 Task: Create a task  Integration with third-party API not functioning as expected , assign it to team member softage.6@softage.net in the project XpressTech and update the status of the task to  Off Track , set the priority of the task to Medium.
Action: Mouse moved to (168, 151)
Screenshot: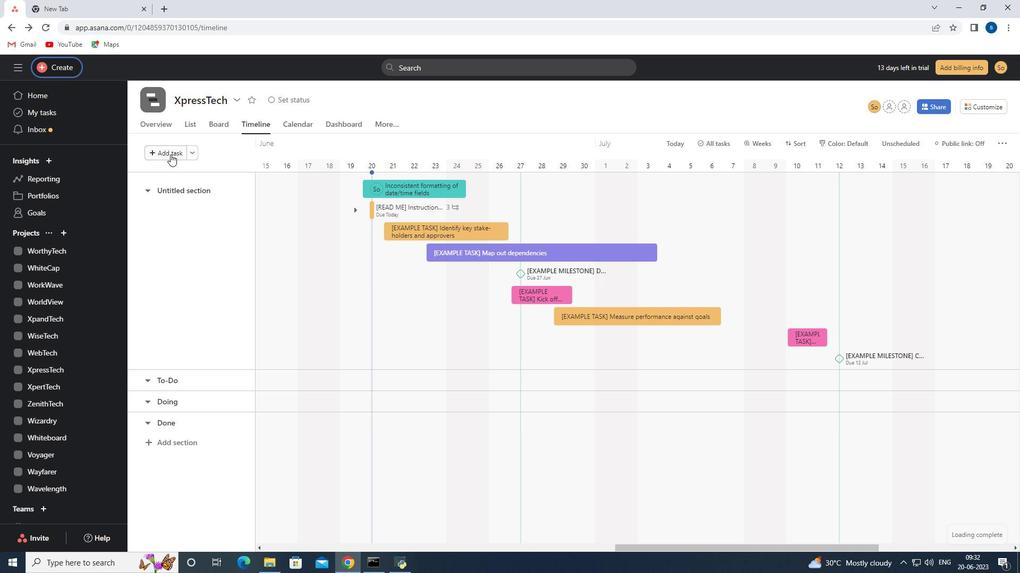 
Action: Mouse pressed left at (168, 151)
Screenshot: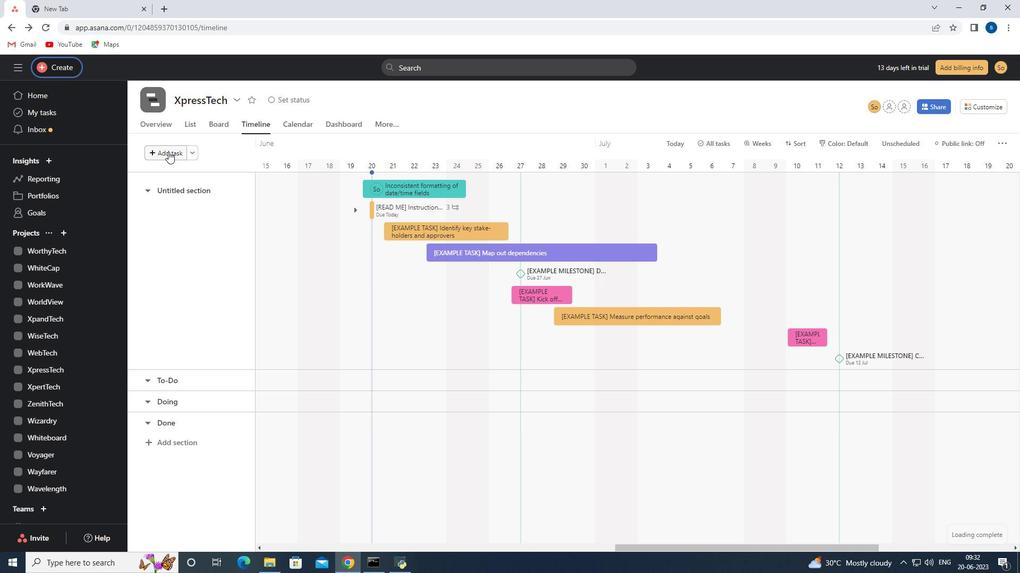 
Action: Mouse moved to (301, 209)
Screenshot: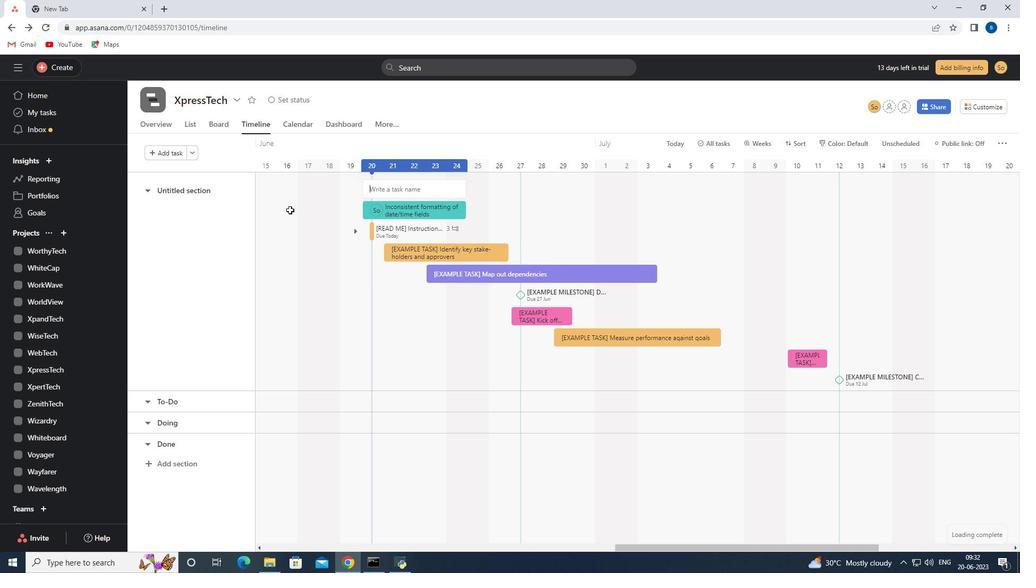 
Action: Key pressed <Key.shift>Integrate<Key.space>with<Key.space>third-party<Key.space><Key.shift>API<Key.space>not<Key.space>functioning<Key.space>as<Key.space>expected
Screenshot: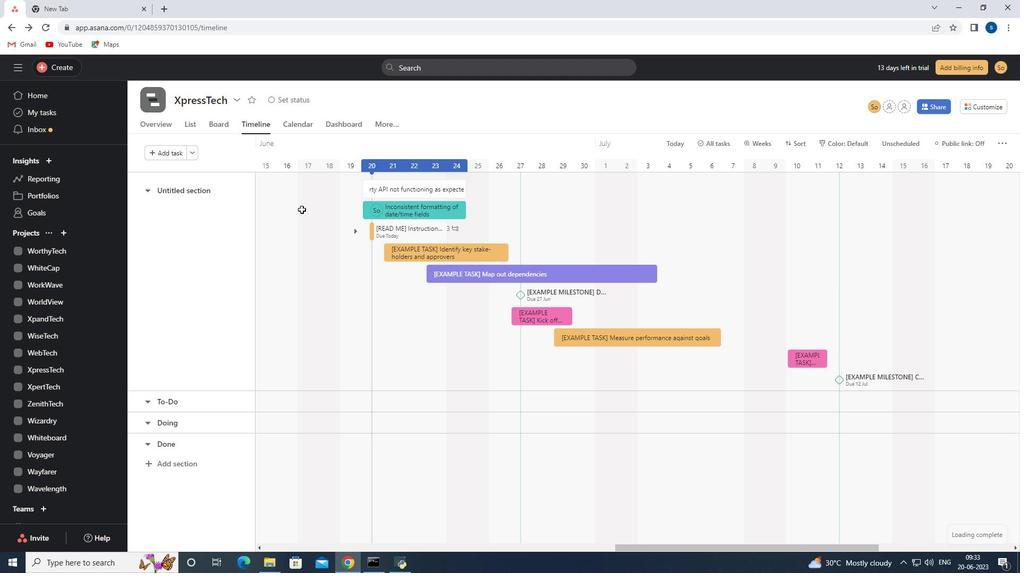 
Action: Mouse moved to (383, 188)
Screenshot: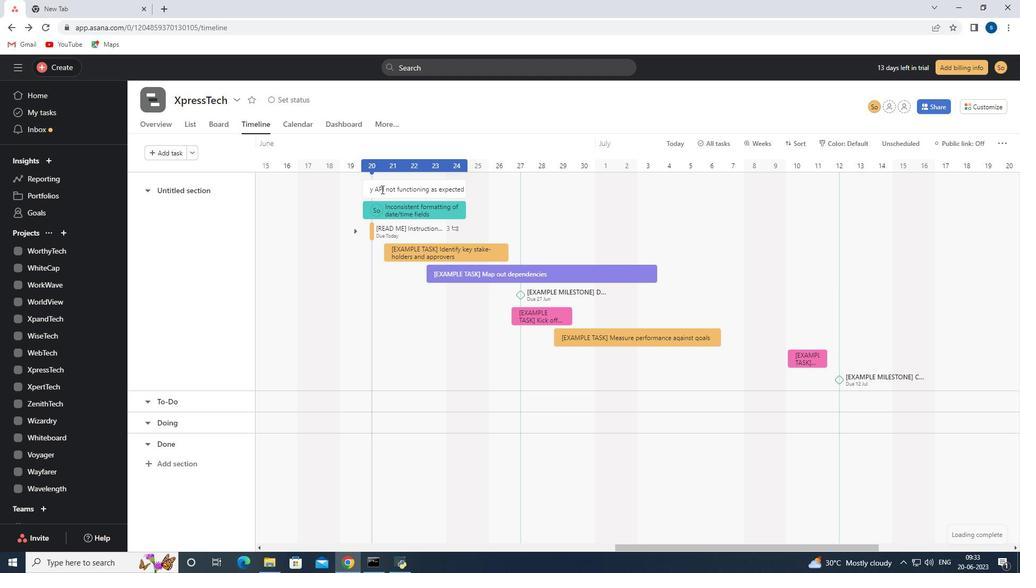 
Action: Mouse pressed left at (383, 188)
Screenshot: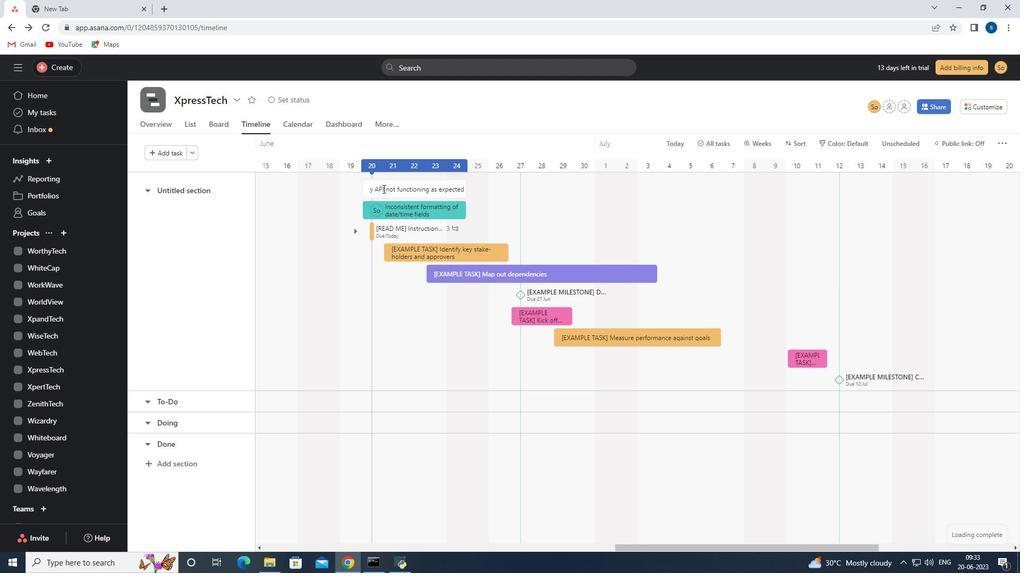 
Action: Mouse moved to (780, 227)
Screenshot: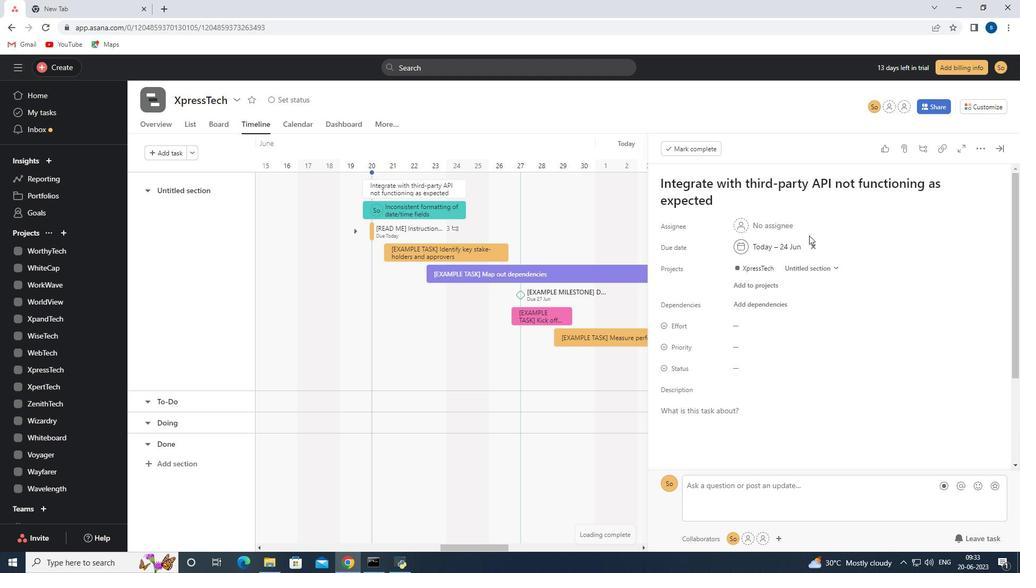 
Action: Mouse pressed left at (780, 227)
Screenshot: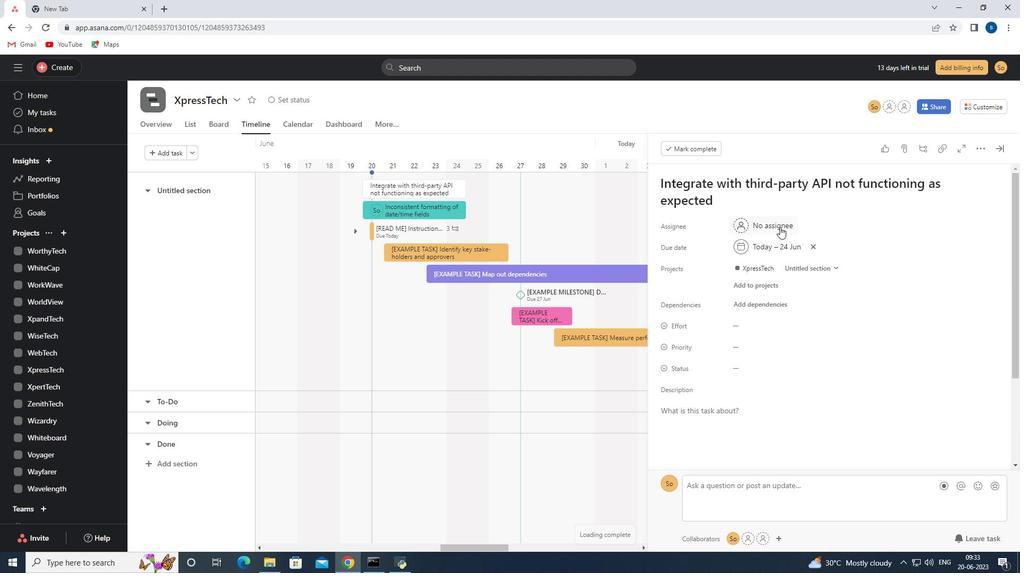 
Action: Mouse moved to (779, 231)
Screenshot: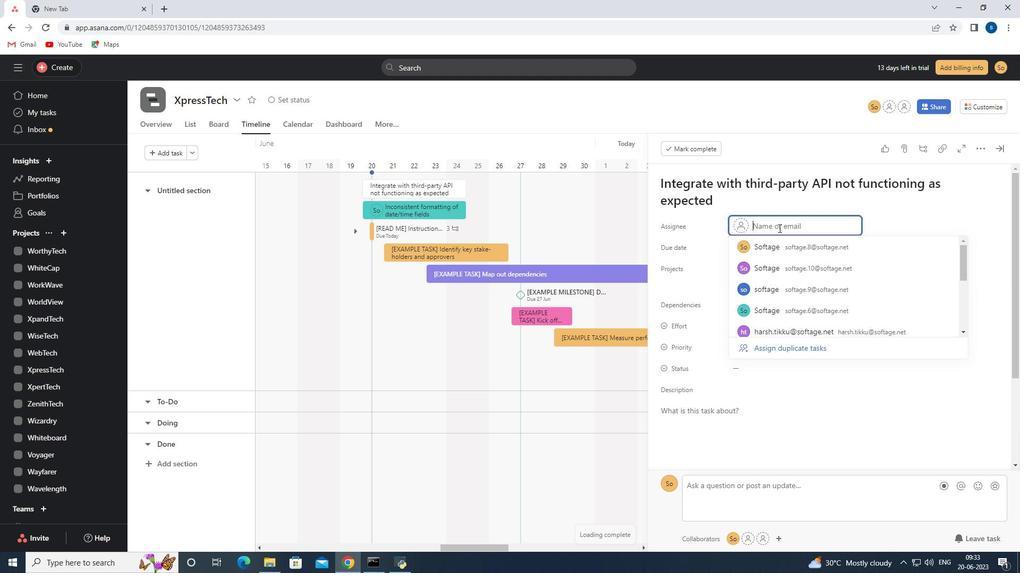 
Action: Key pressed softage.6<Key.shift>@softage.net
Screenshot: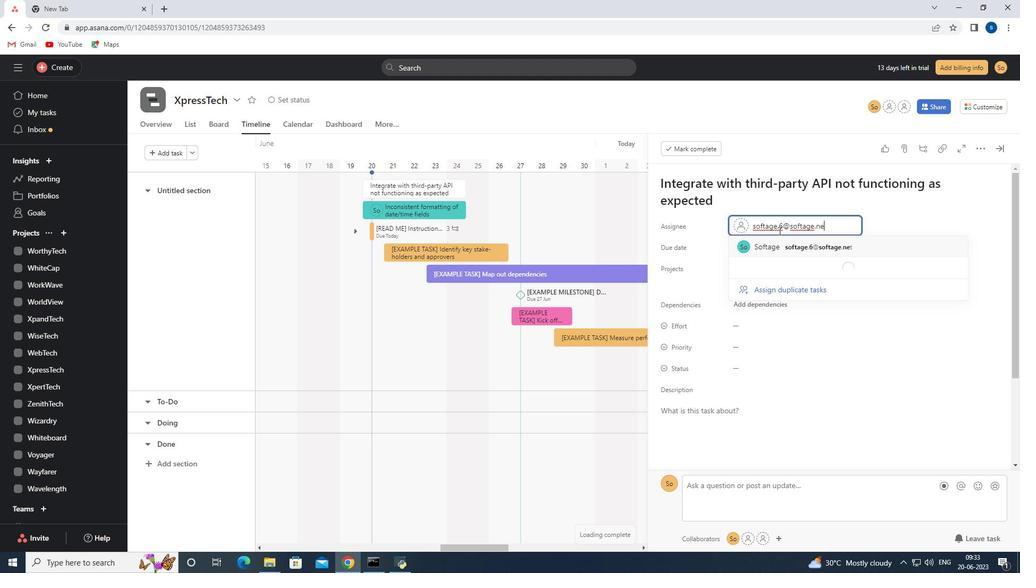 
Action: Mouse moved to (769, 245)
Screenshot: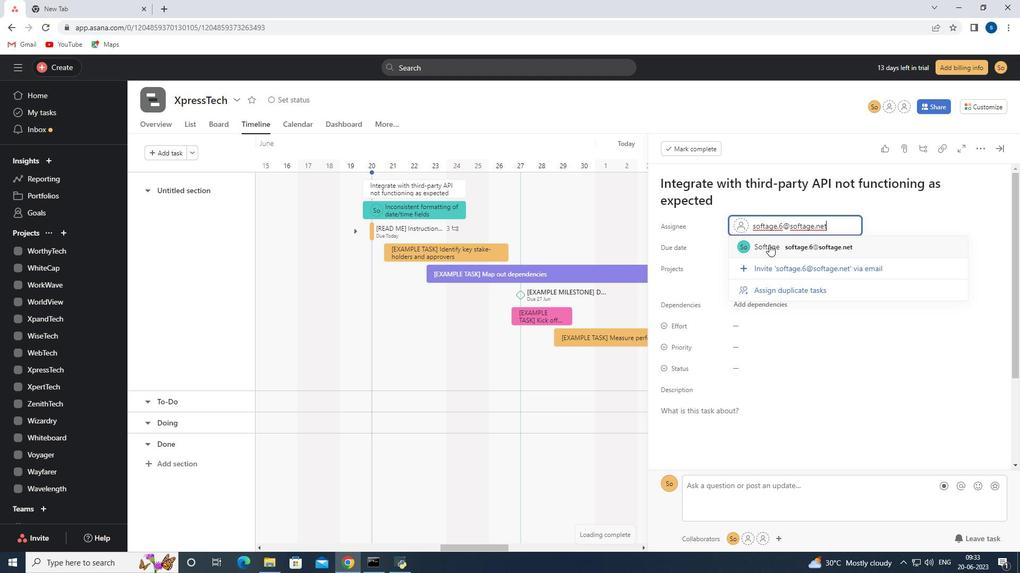 
Action: Mouse pressed left at (769, 245)
Screenshot: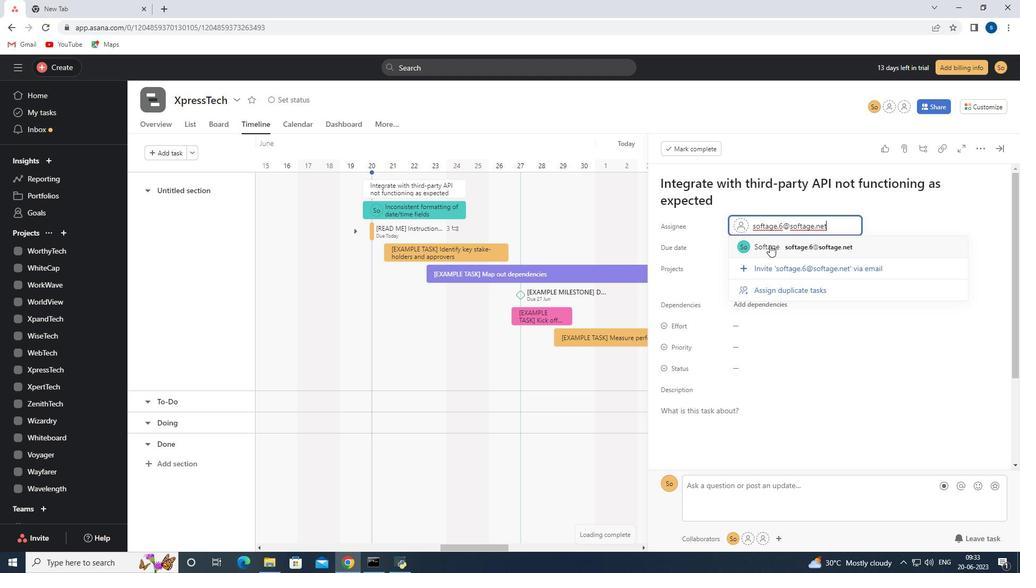
Action: Mouse moved to (758, 365)
Screenshot: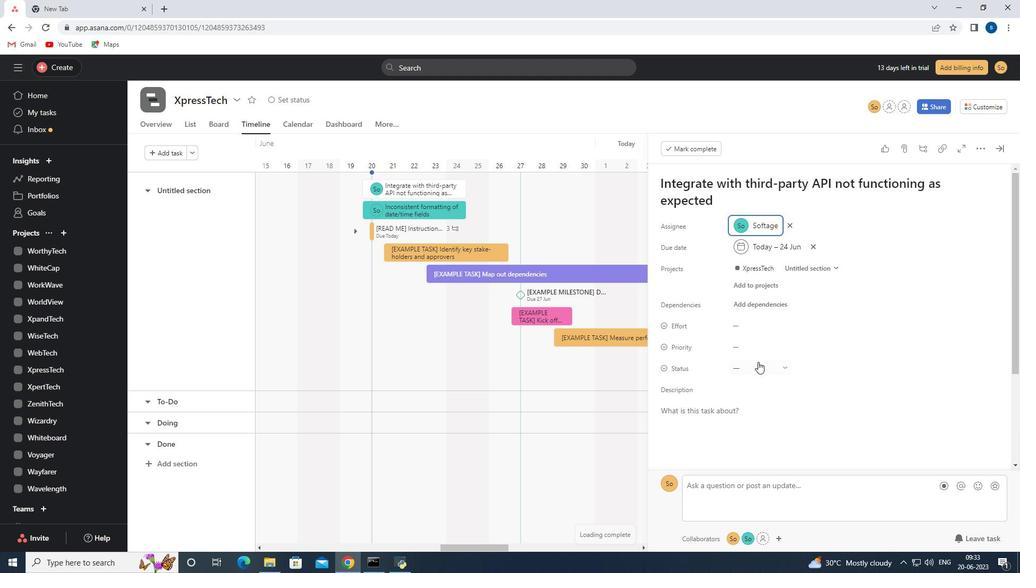 
Action: Mouse pressed left at (758, 365)
Screenshot: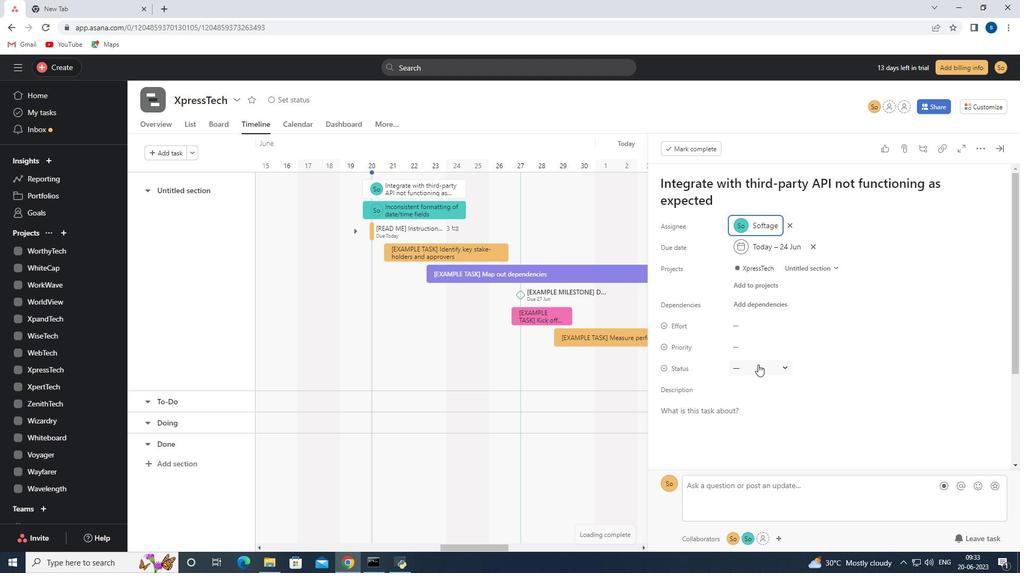 
Action: Mouse moved to (758, 440)
Screenshot: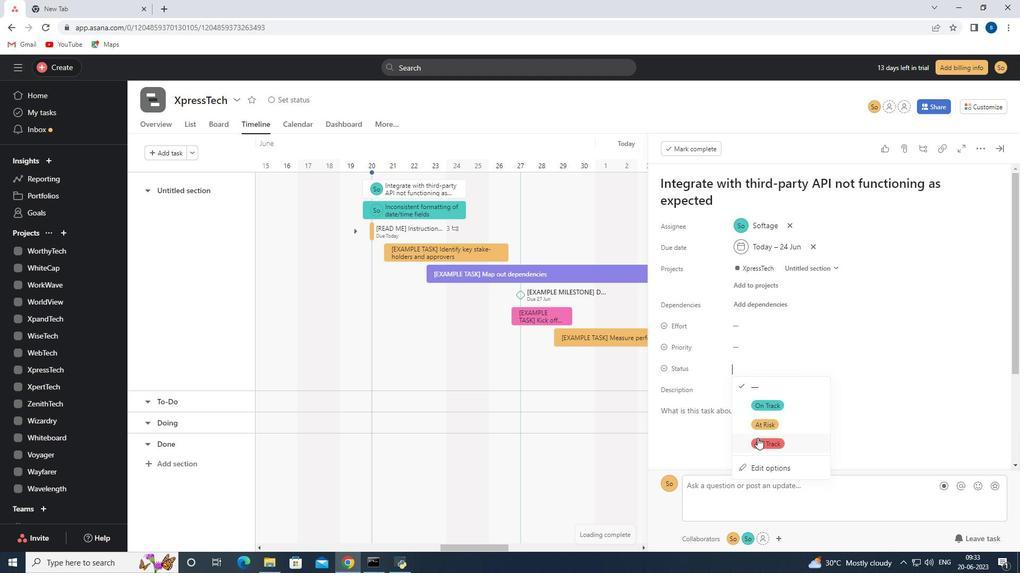 
Action: Mouse pressed left at (758, 440)
Screenshot: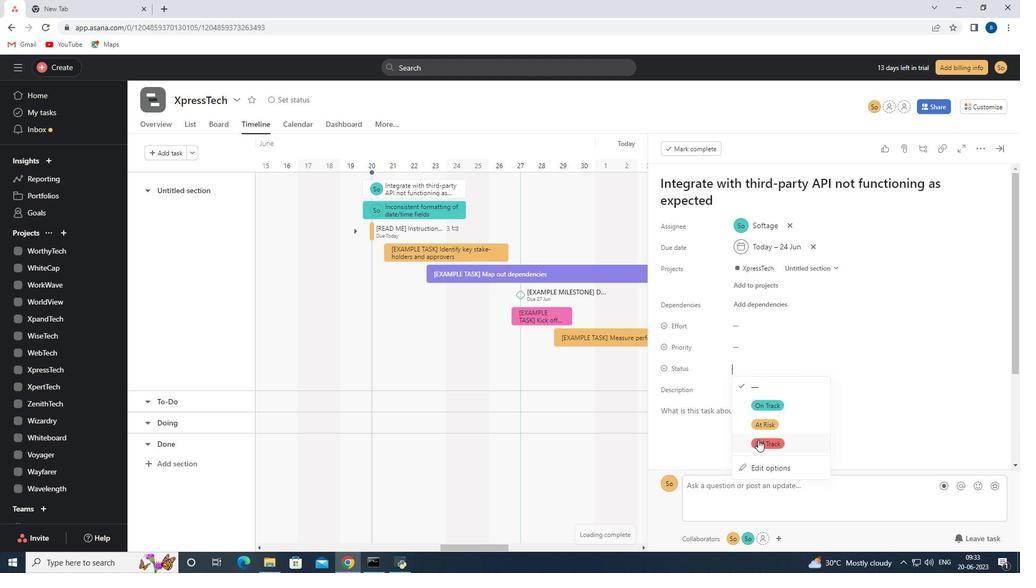 
Action: Mouse moved to (747, 347)
Screenshot: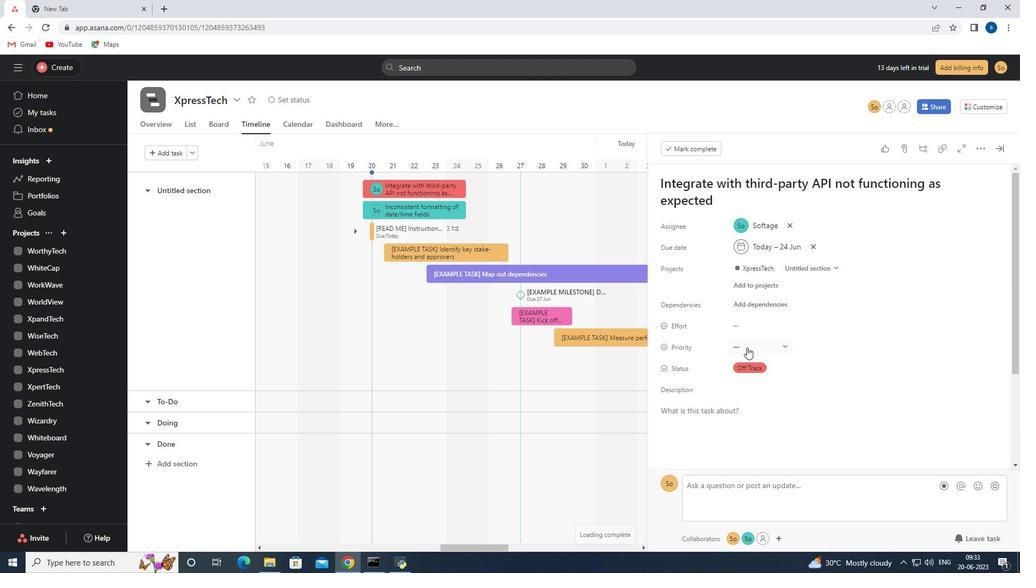 
Action: Mouse pressed left at (747, 347)
Screenshot: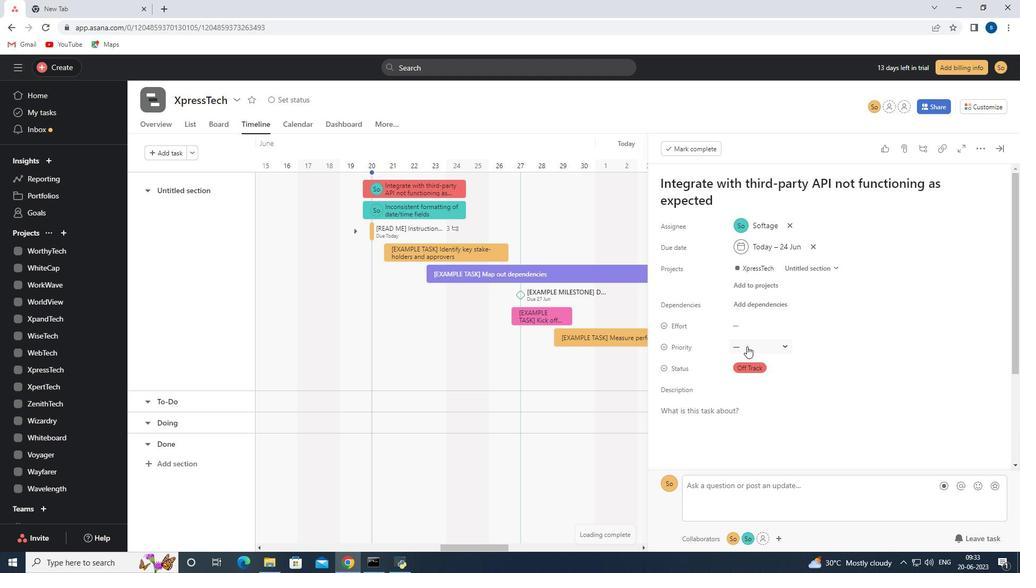 
Action: Mouse moved to (762, 407)
Screenshot: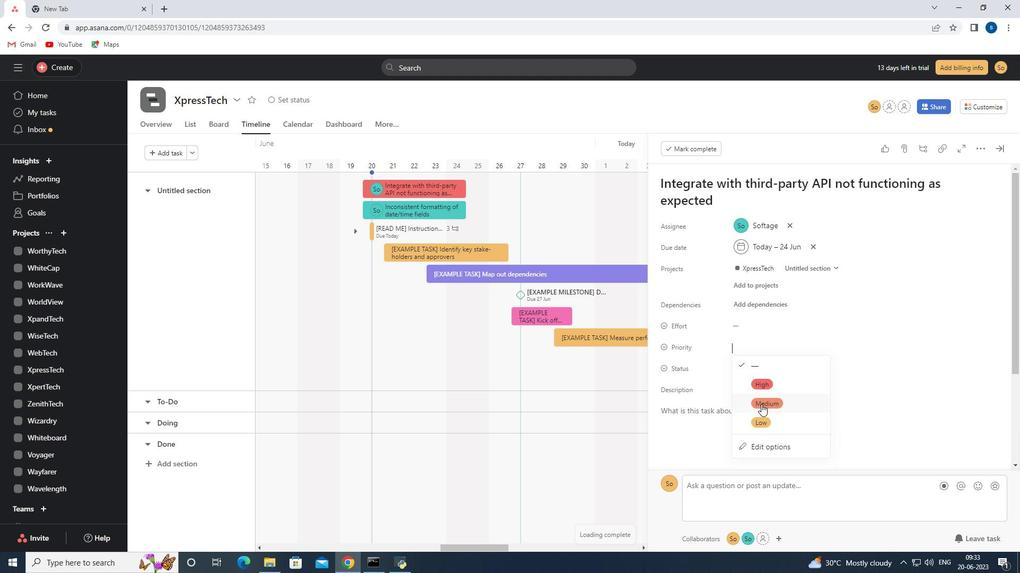 
Action: Mouse pressed left at (762, 407)
Screenshot: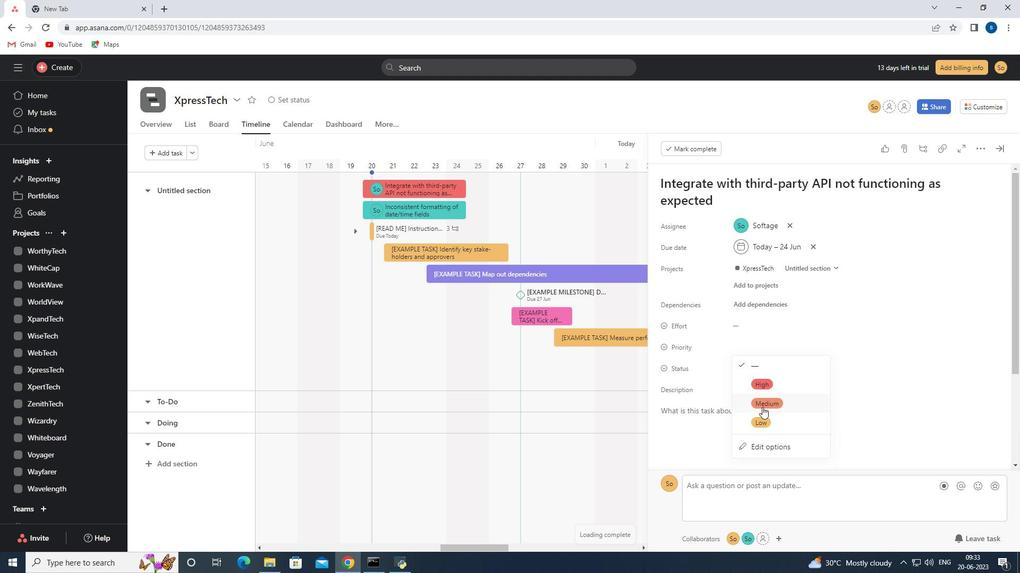 
Action: Mouse moved to (575, 393)
Screenshot: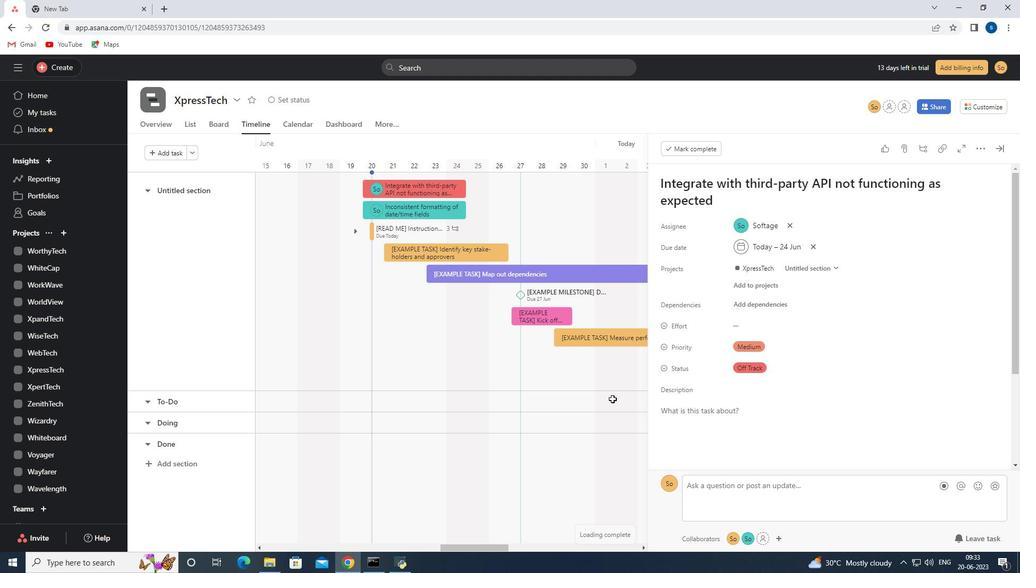 
